 Task: Add the task  Implement a new cloud-based supply chain management system for a company to the section Debug Dive in the project AnalyseNow and add a Due Date to the respective task as 2024/01/23
Action: Mouse moved to (48, 230)
Screenshot: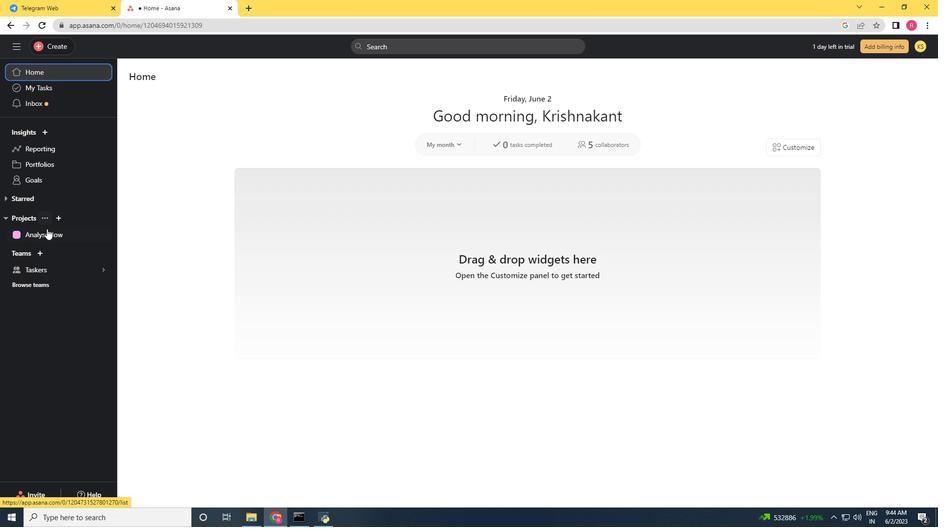 
Action: Mouse pressed left at (48, 230)
Screenshot: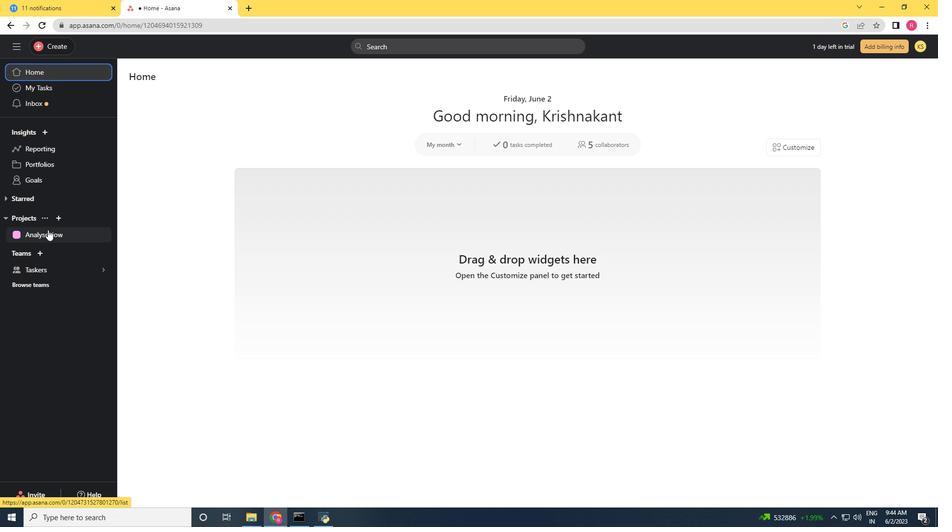 
Action: Mouse moved to (450, 293)
Screenshot: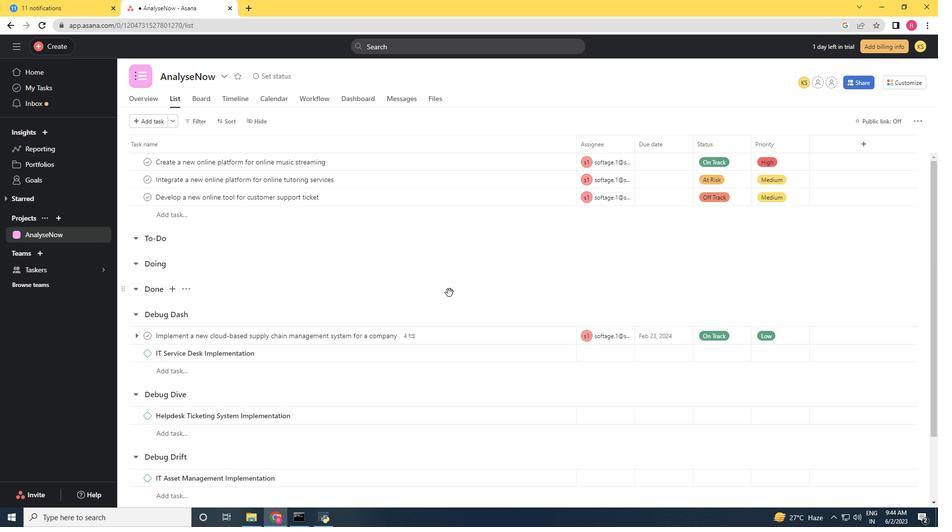 
Action: Mouse scrolled (450, 293) with delta (0, 0)
Screenshot: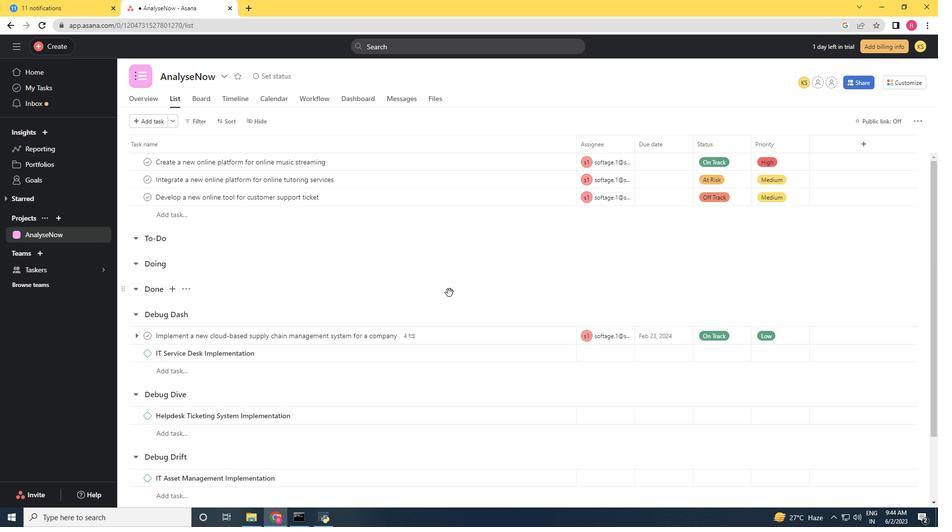 
Action: Mouse moved to (580, 236)
Screenshot: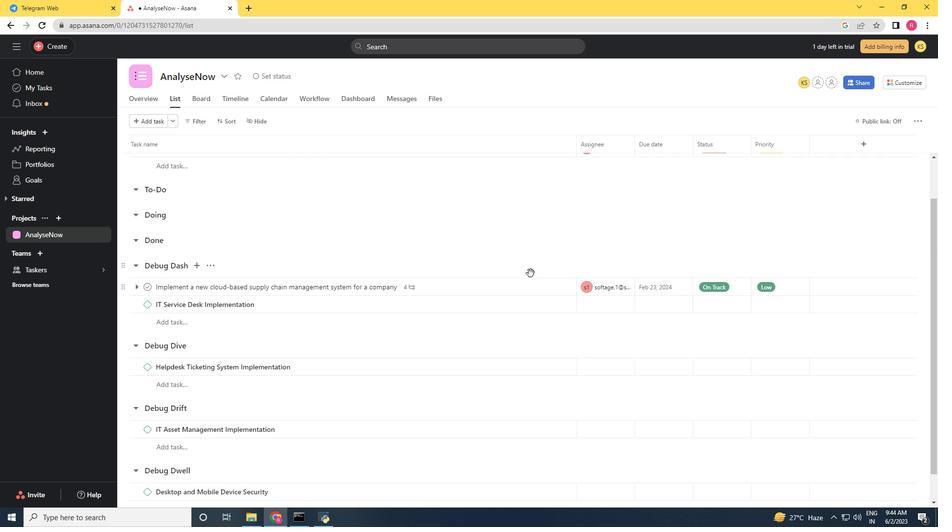 
Action: Mouse scrolled (580, 236) with delta (0, 0)
Screenshot: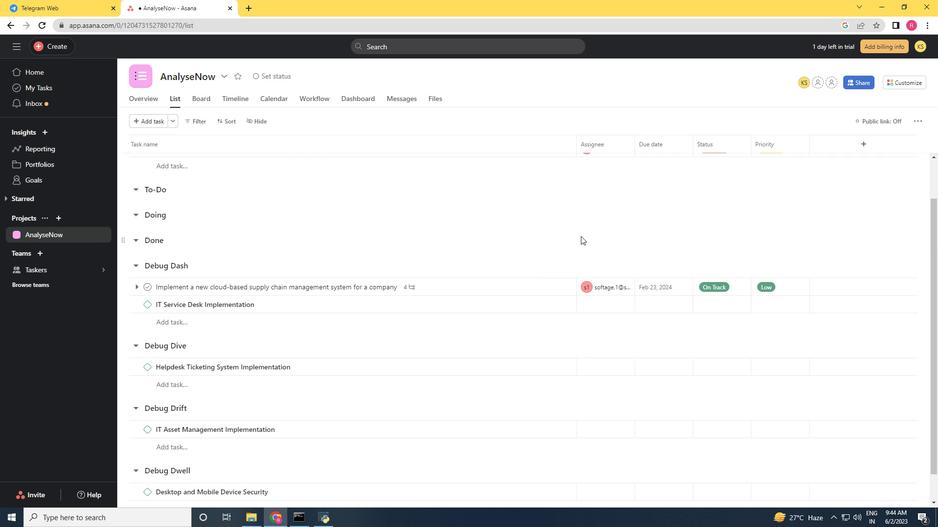 
Action: Mouse scrolled (580, 236) with delta (0, 0)
Screenshot: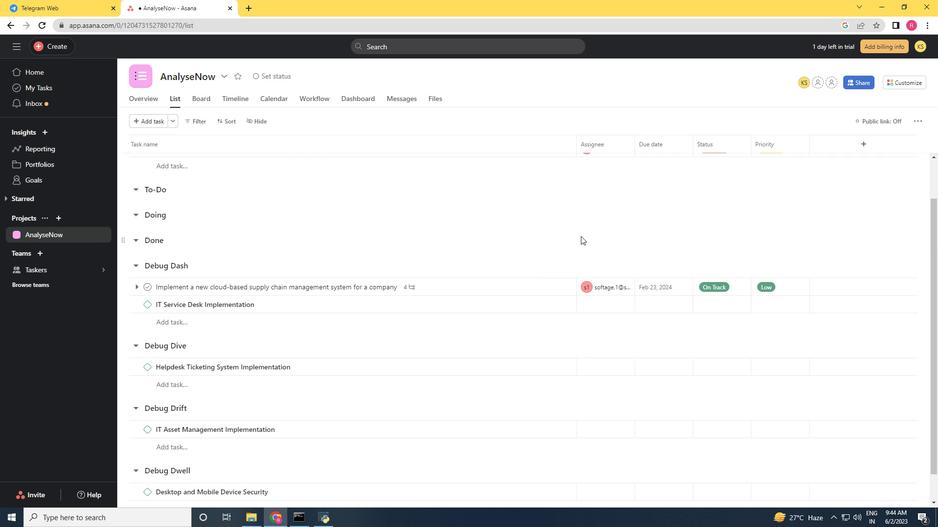 
Action: Mouse moved to (550, 337)
Screenshot: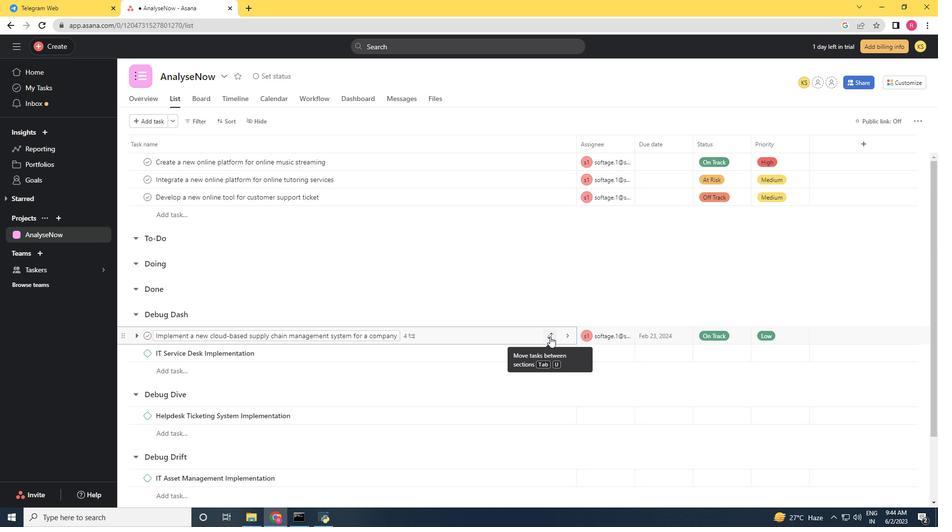 
Action: Mouse pressed left at (550, 337)
Screenshot: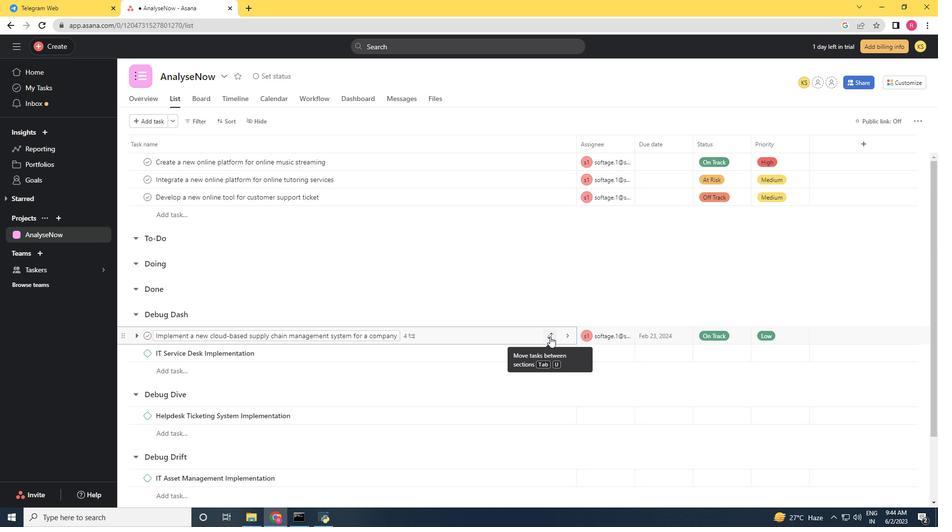 
Action: Mouse moved to (524, 273)
Screenshot: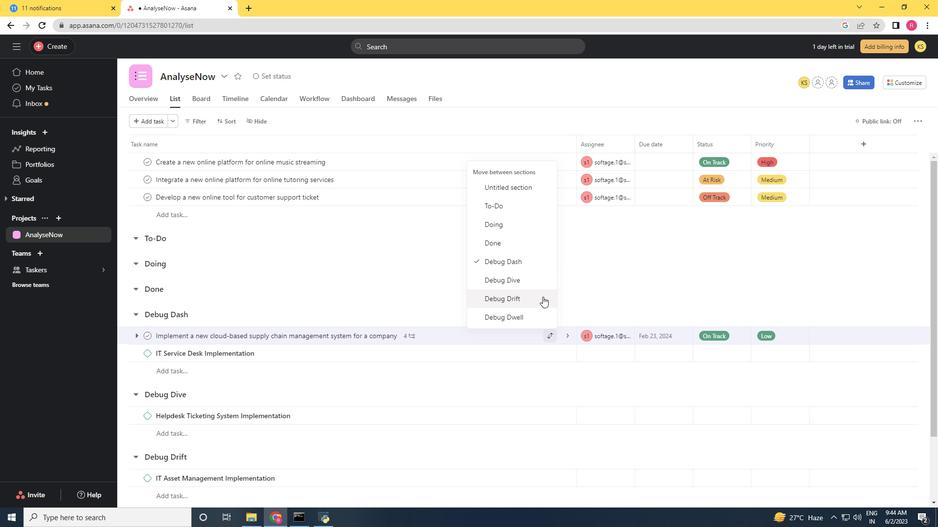 
Action: Mouse pressed left at (524, 273)
Screenshot: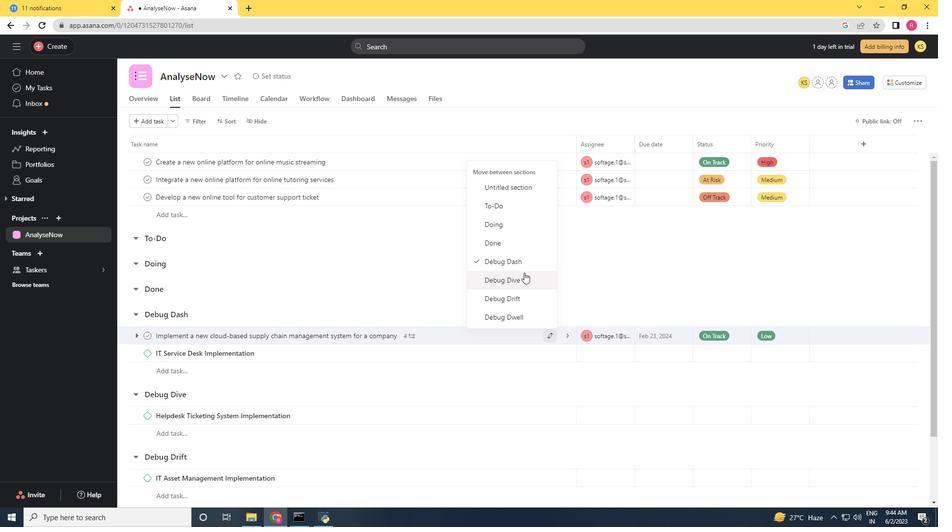 
Action: Mouse moved to (503, 393)
Screenshot: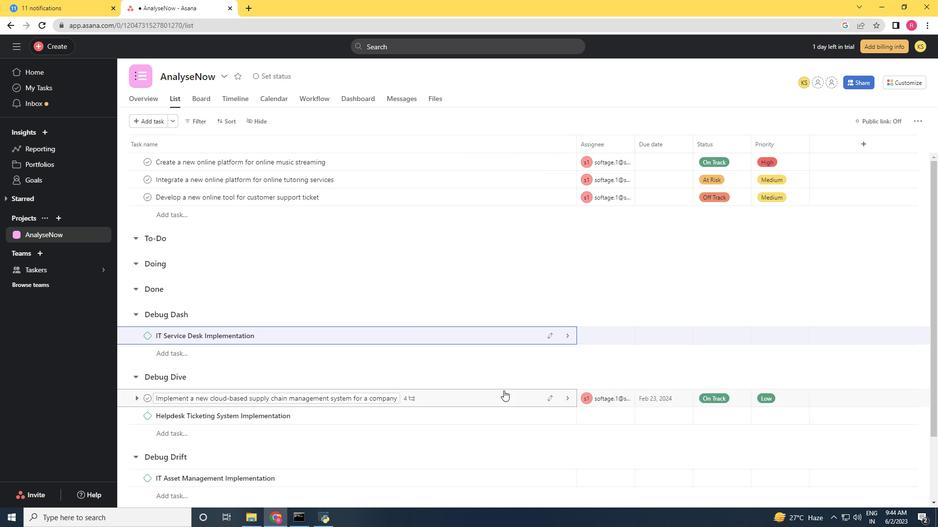 
Action: Mouse pressed left at (503, 393)
Screenshot: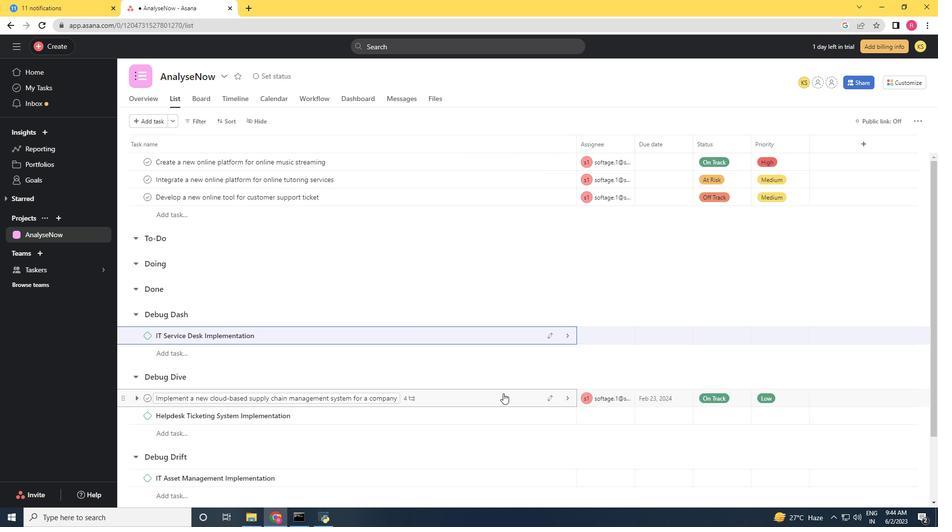 
Action: Mouse moved to (744, 208)
Screenshot: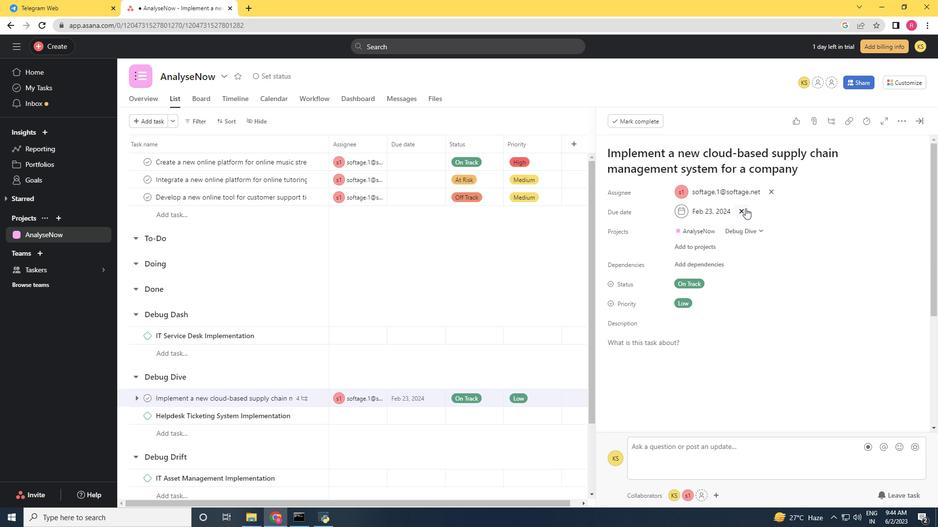 
Action: Mouse pressed left at (744, 208)
Screenshot: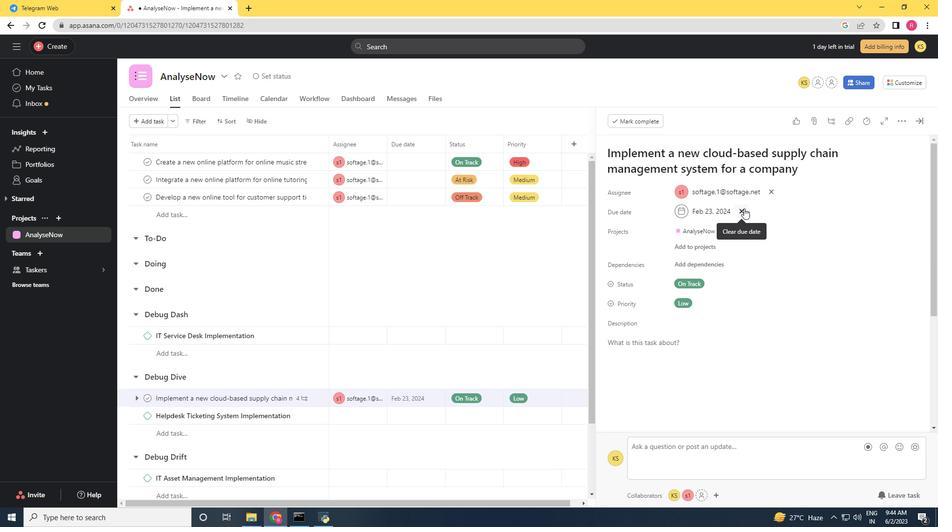 
Action: Mouse moved to (705, 211)
Screenshot: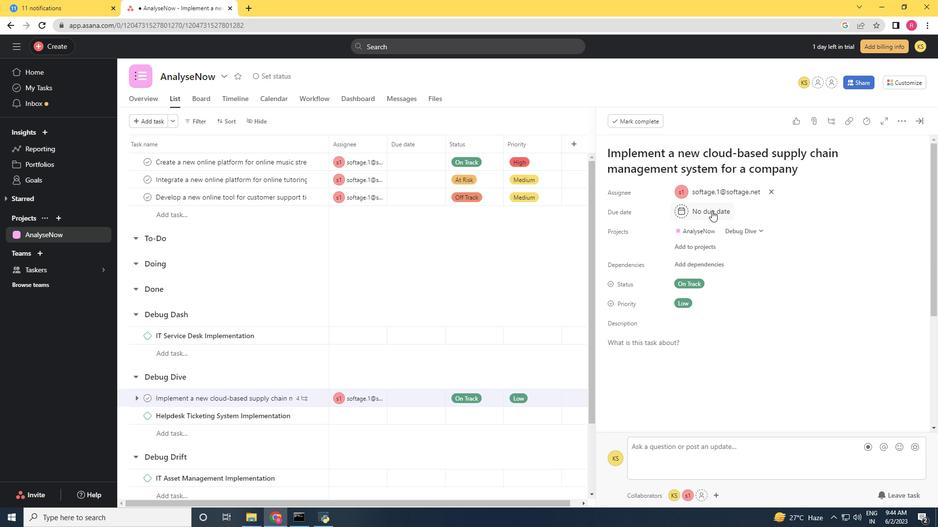 
Action: Mouse pressed left at (705, 211)
Screenshot: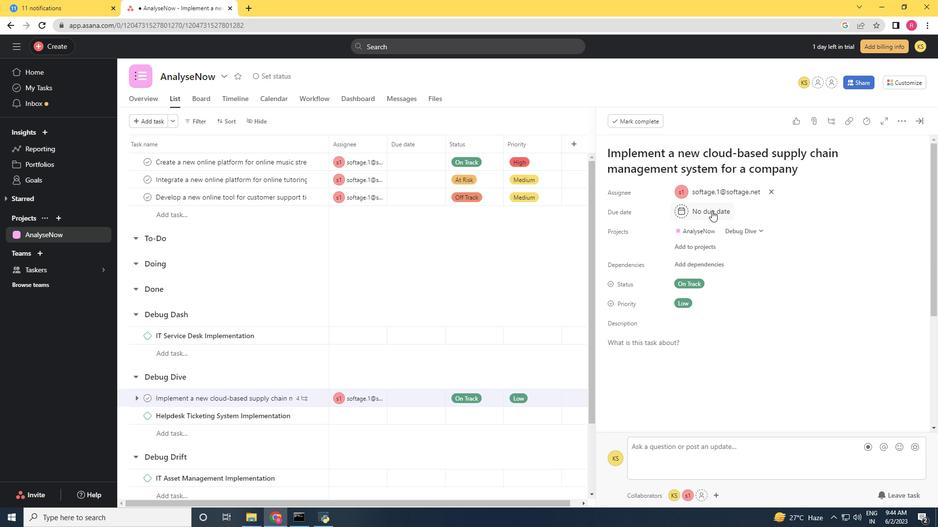
Action: Mouse moved to (793, 259)
Screenshot: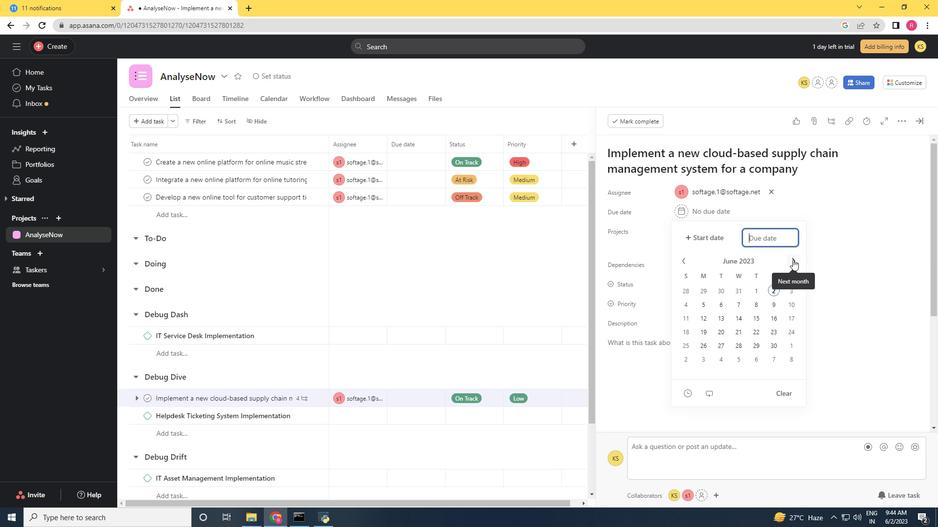 
Action: Mouse pressed left at (793, 259)
Screenshot: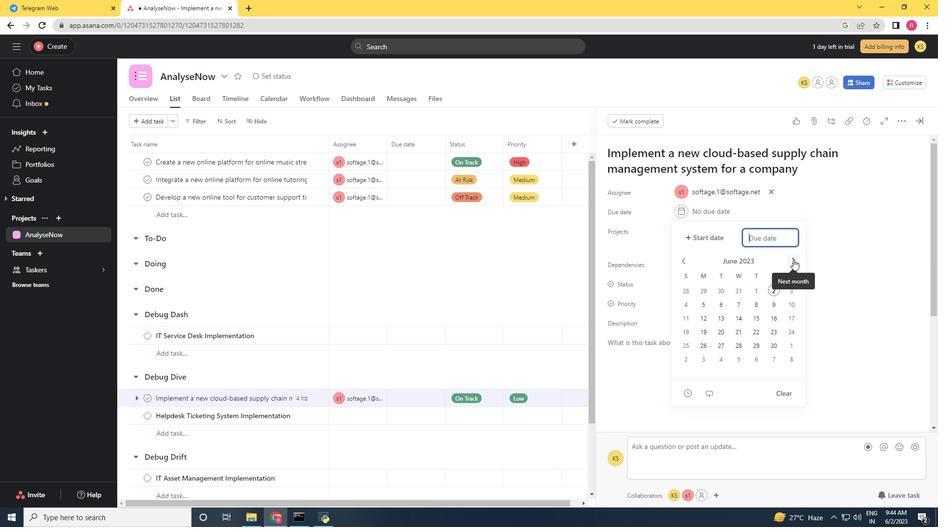 
Action: Mouse pressed left at (793, 259)
Screenshot: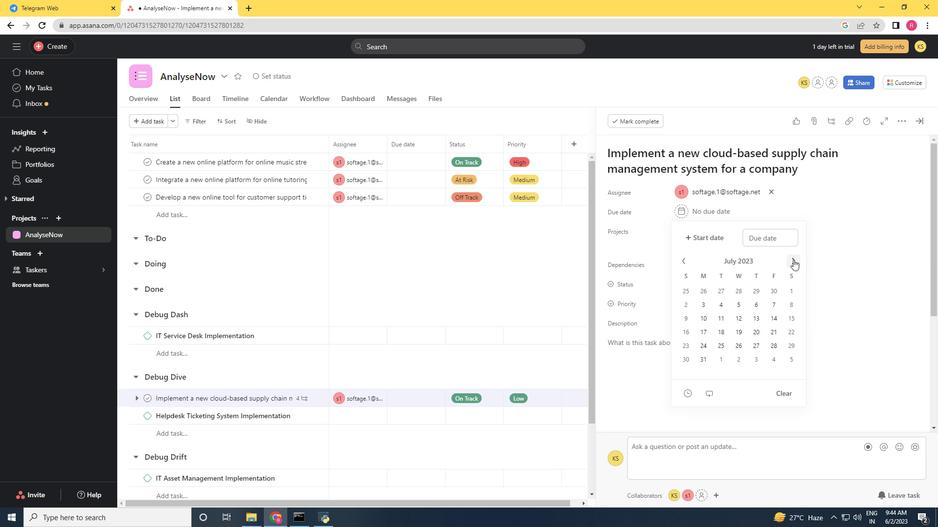 
Action: Mouse pressed left at (793, 259)
Screenshot: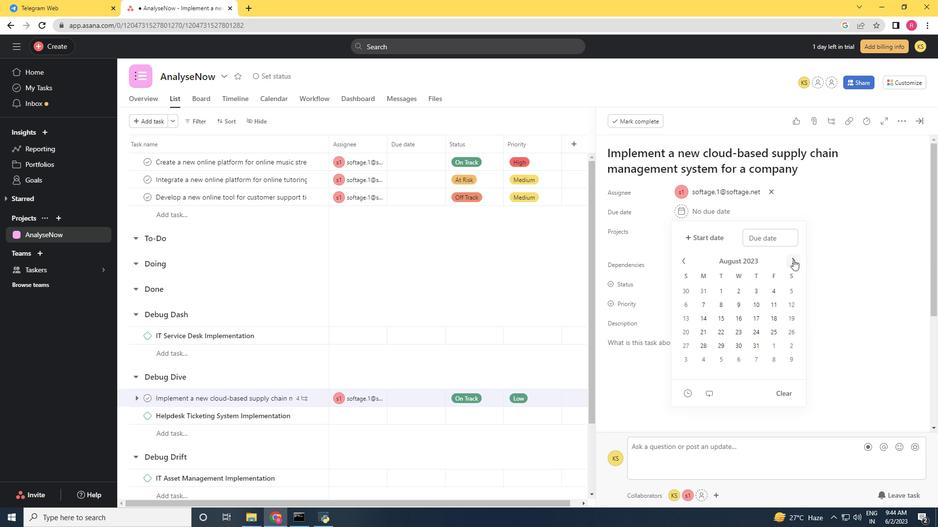 
Action: Mouse pressed left at (793, 259)
Screenshot: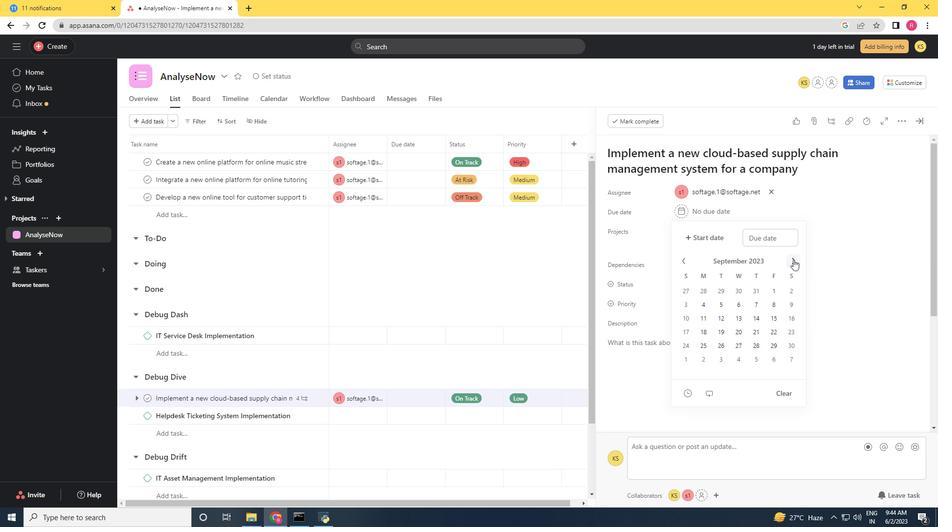 
Action: Mouse pressed left at (793, 259)
Screenshot: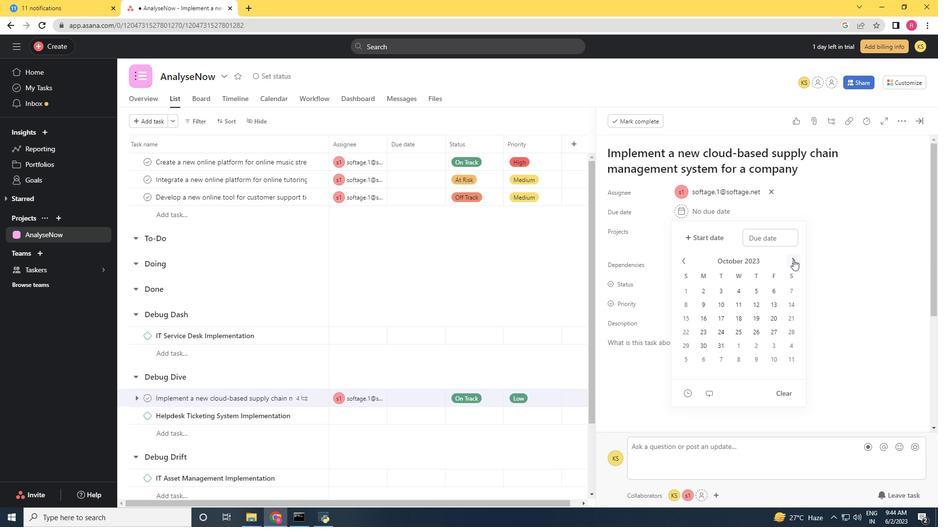 
Action: Mouse pressed left at (793, 259)
Screenshot: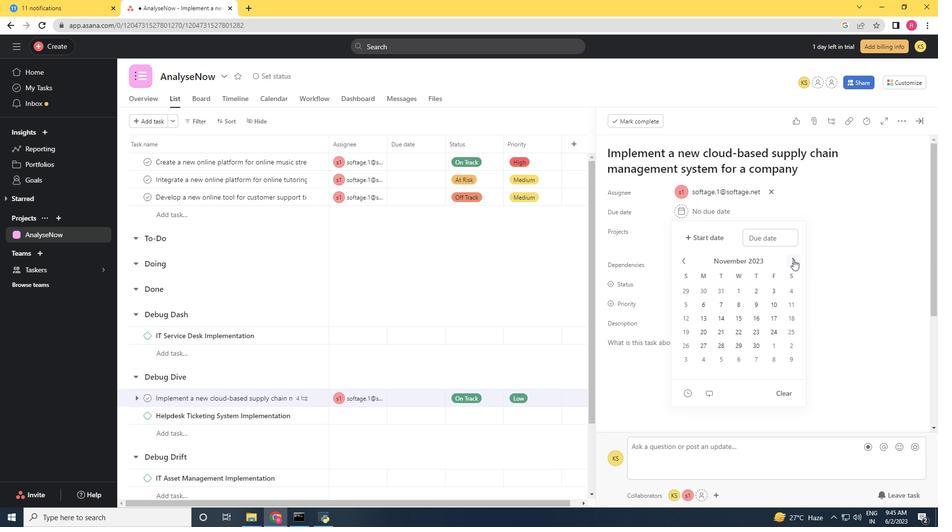 
Action: Mouse pressed left at (793, 259)
Screenshot: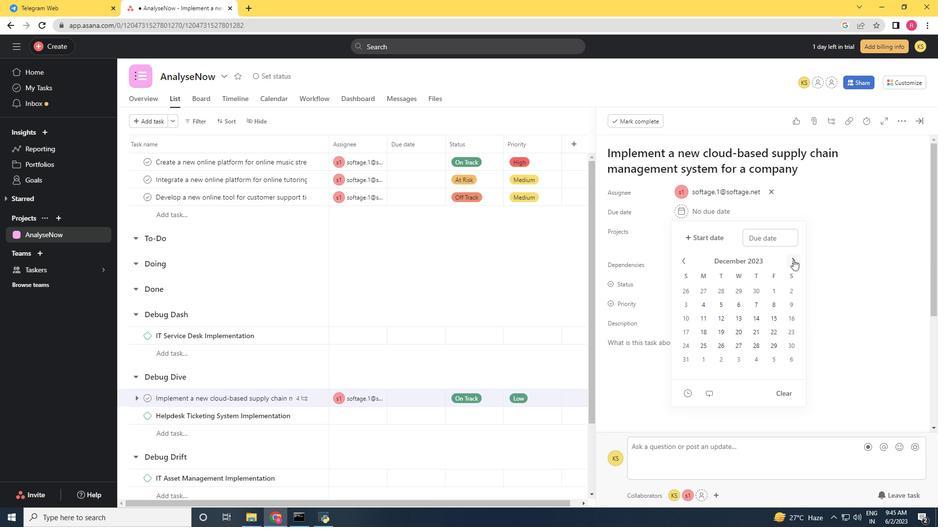 
Action: Mouse moved to (724, 331)
Screenshot: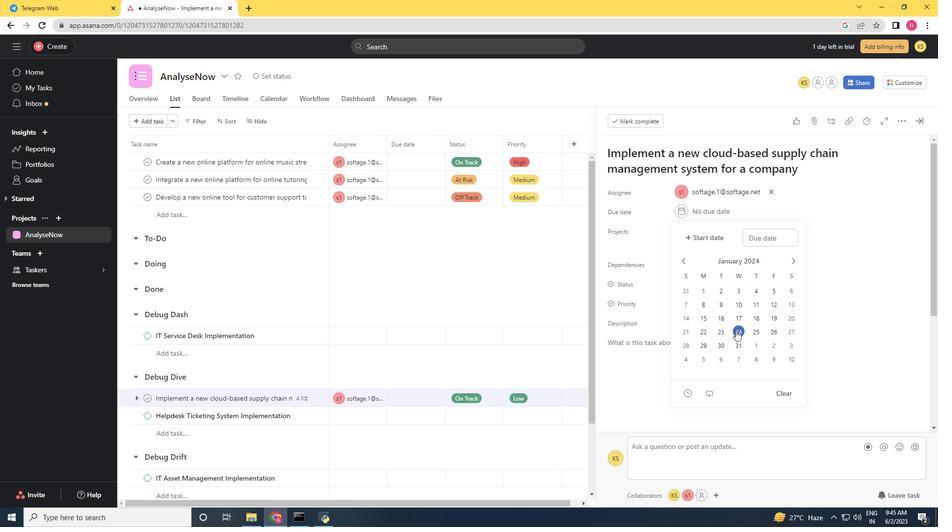
Action: Mouse pressed left at (724, 331)
Screenshot: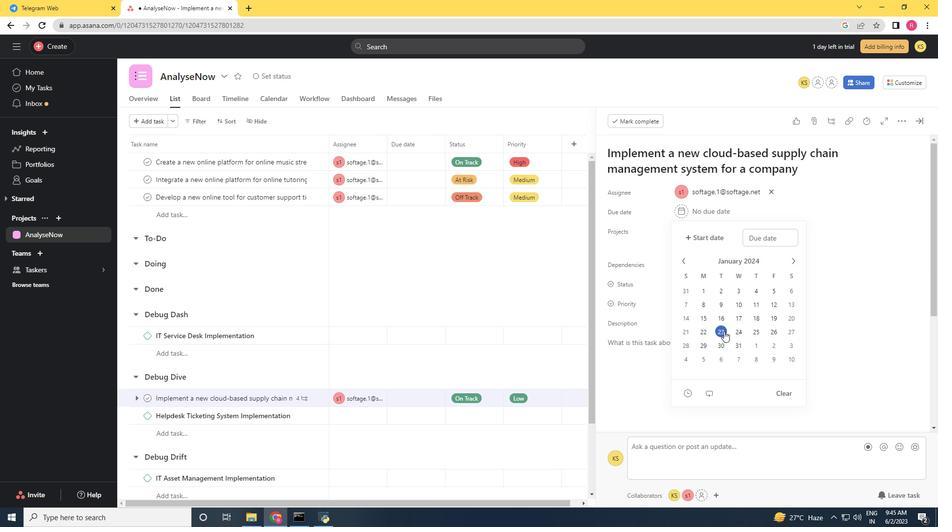 
Action: Mouse moved to (859, 275)
Screenshot: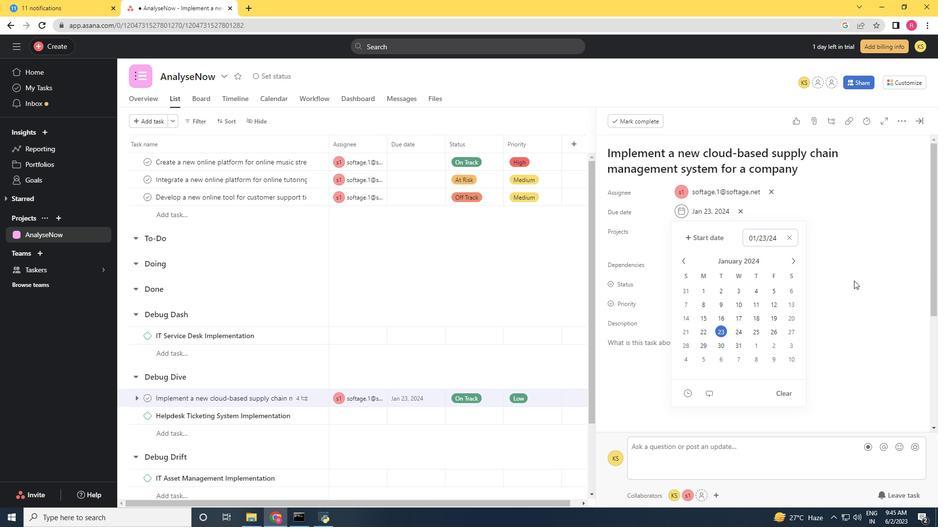 
Action: Mouse pressed left at (859, 275)
Screenshot: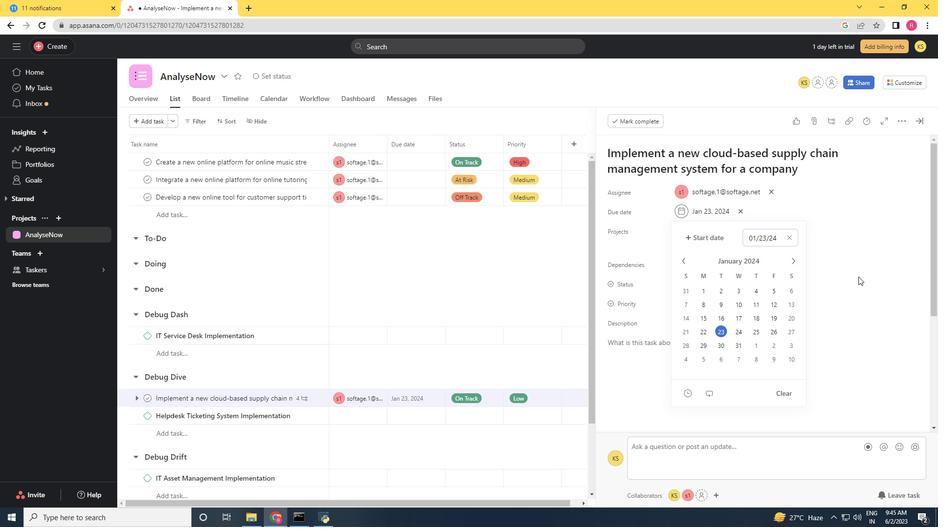 
Action: Mouse moved to (924, 122)
Screenshot: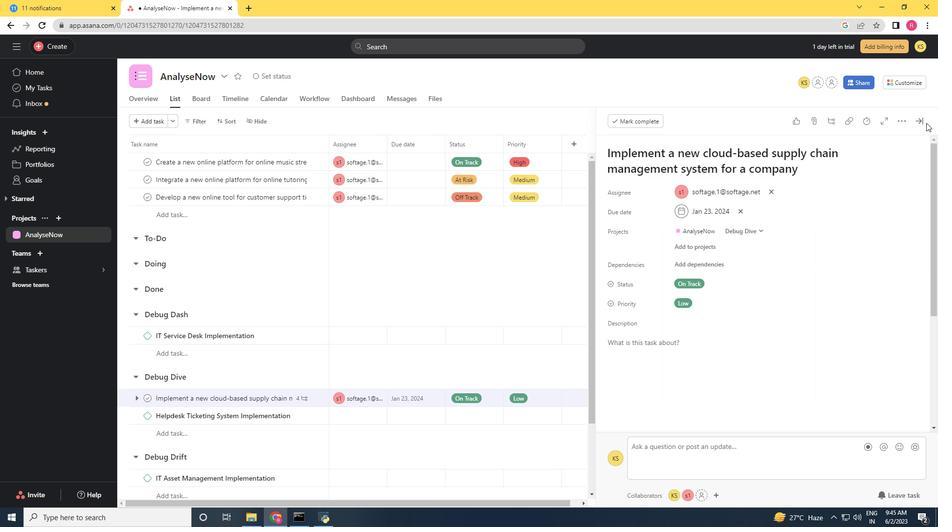 
Action: Mouse pressed left at (924, 122)
Screenshot: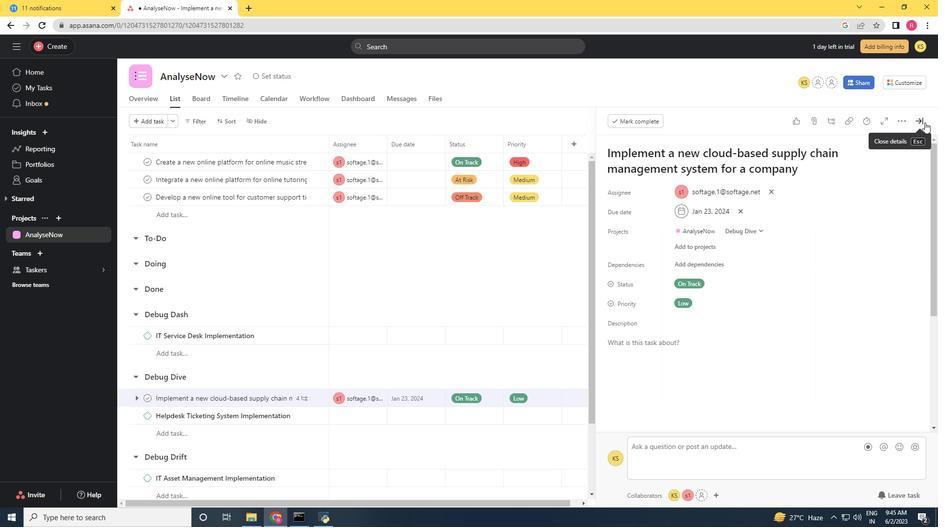 
Action: Mouse moved to (646, 243)
Screenshot: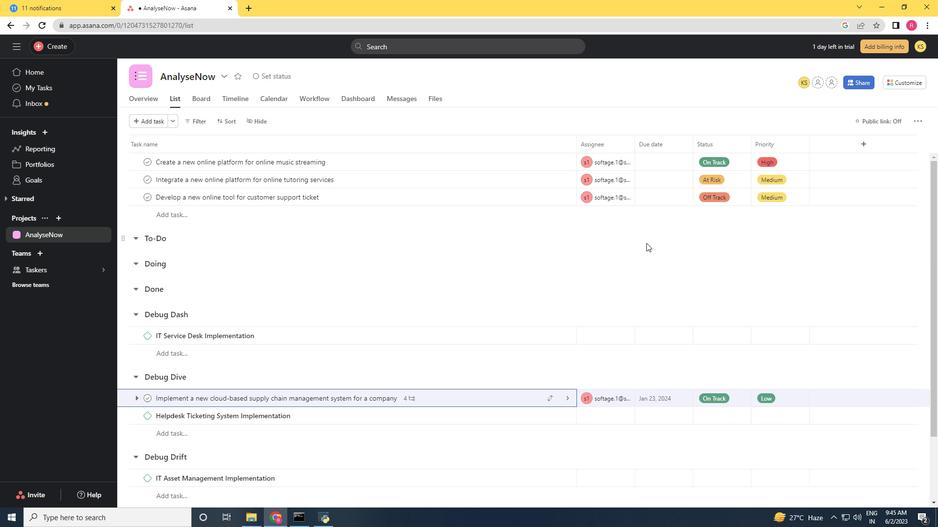 
